 Task: Use the formula "COT" in spreadsheet "Project portfolio".
Action: Mouse moved to (331, 328)
Screenshot: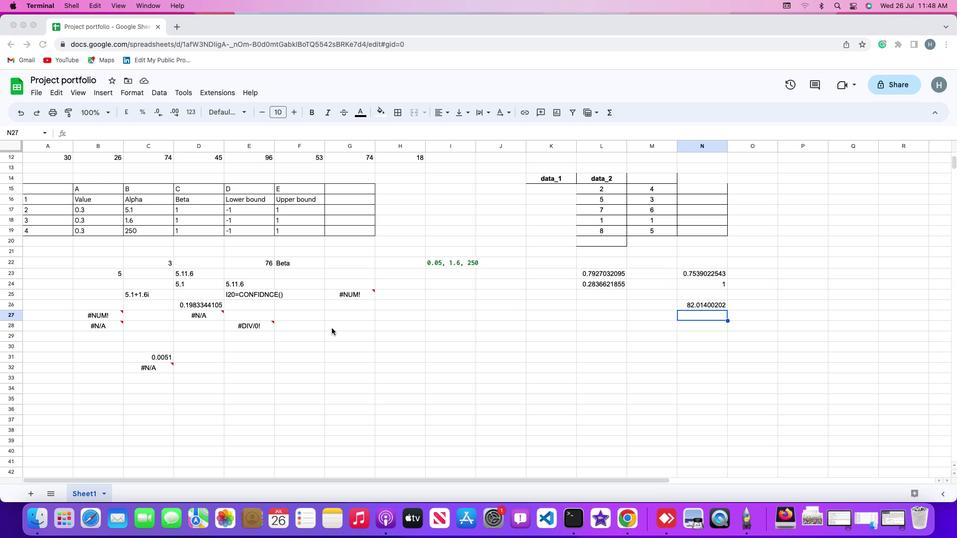 
Action: Mouse pressed left at (331, 328)
Screenshot: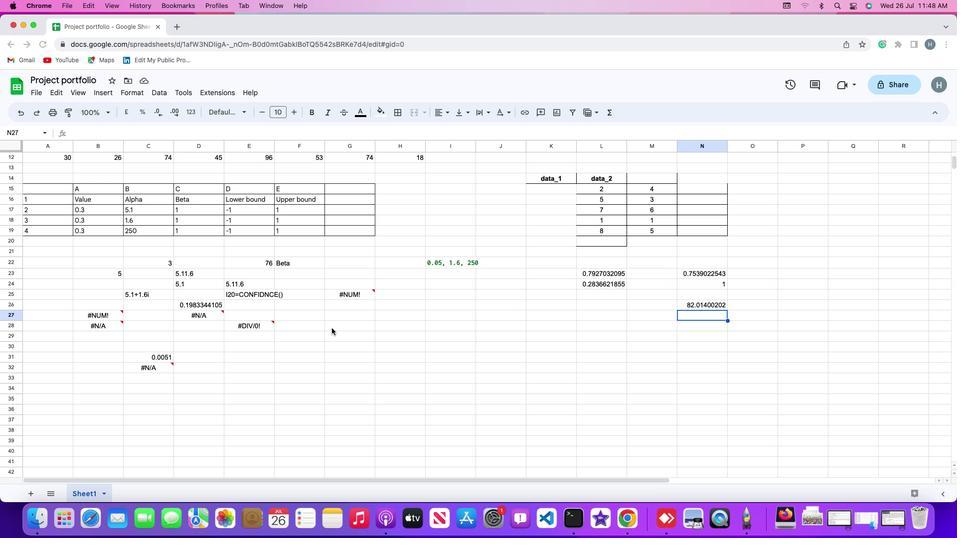 
Action: Mouse moved to (336, 326)
Screenshot: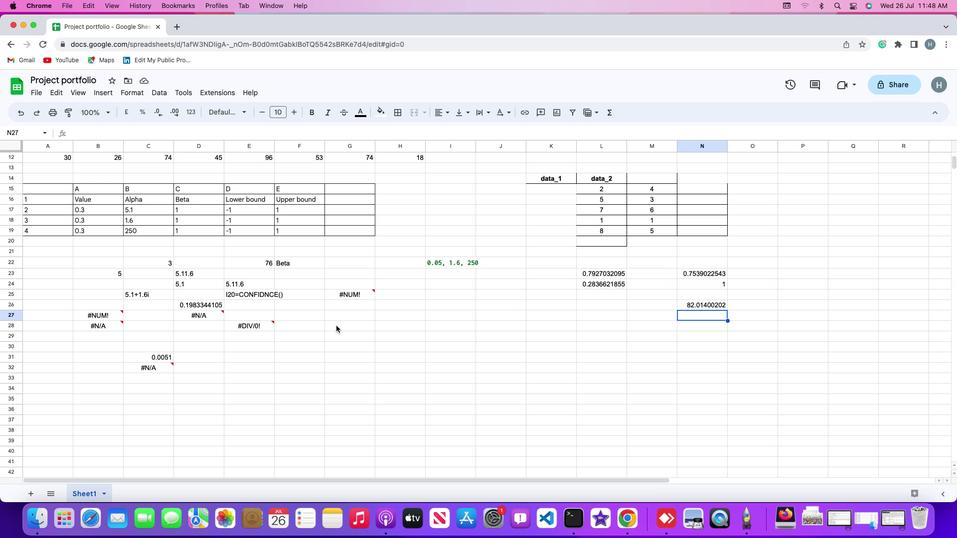
Action: Mouse pressed left at (336, 326)
Screenshot: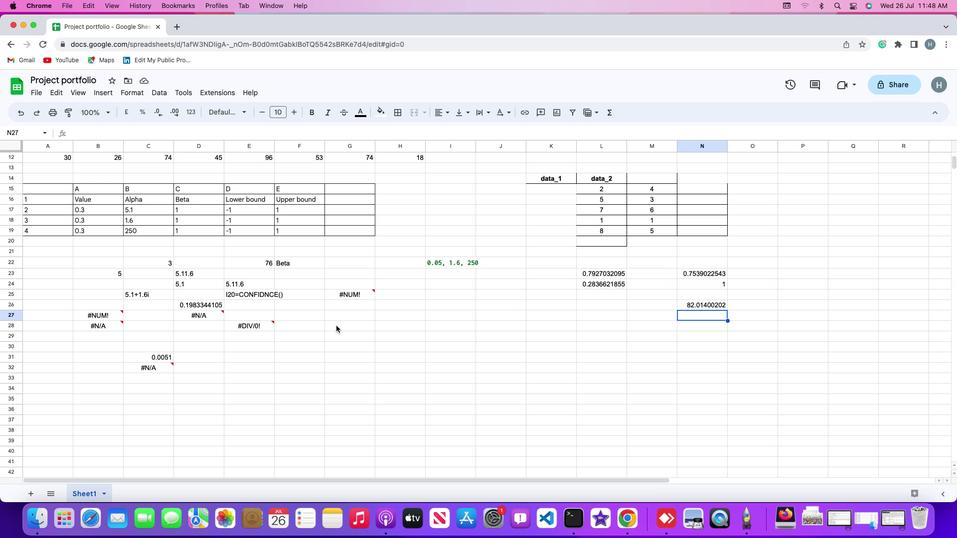 
Action: Mouse moved to (105, 92)
Screenshot: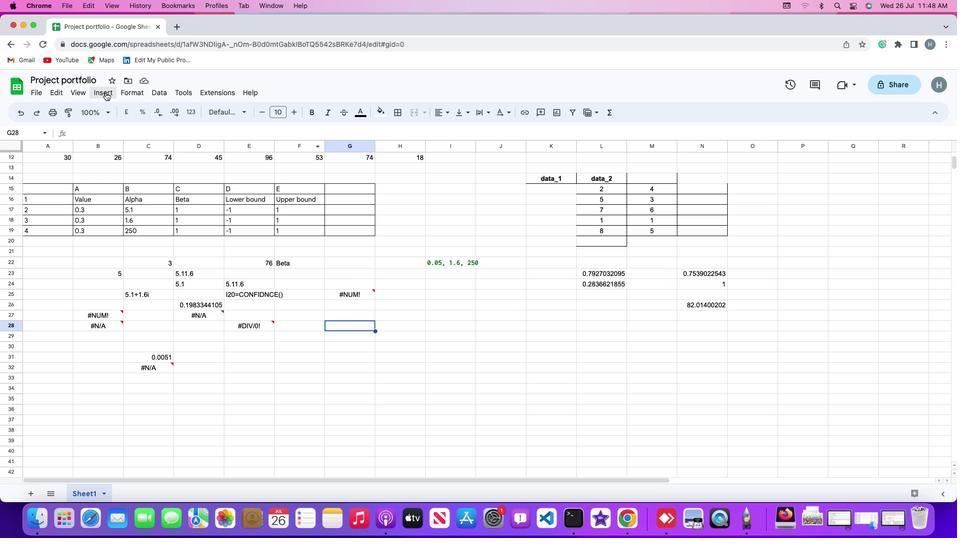 
Action: Mouse pressed left at (105, 92)
Screenshot: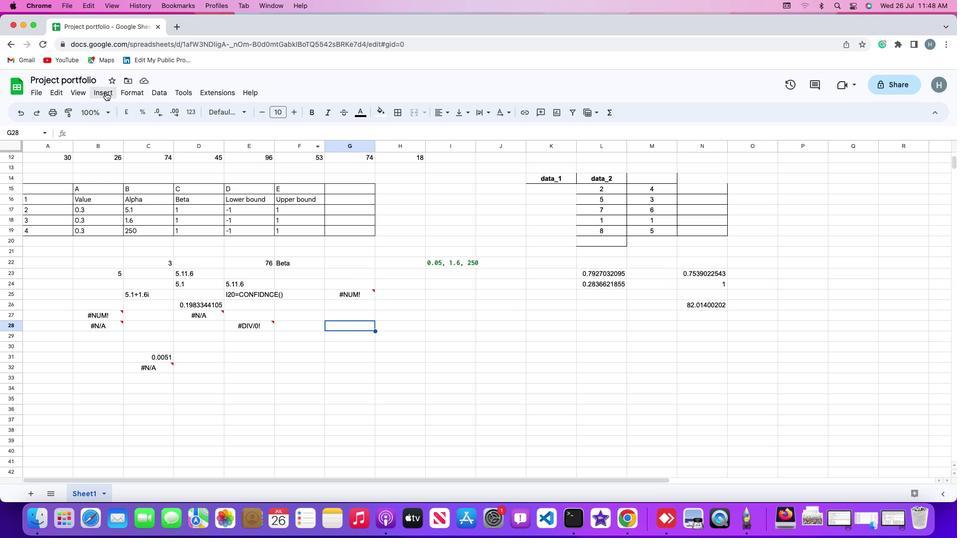 
Action: Mouse moved to (107, 254)
Screenshot: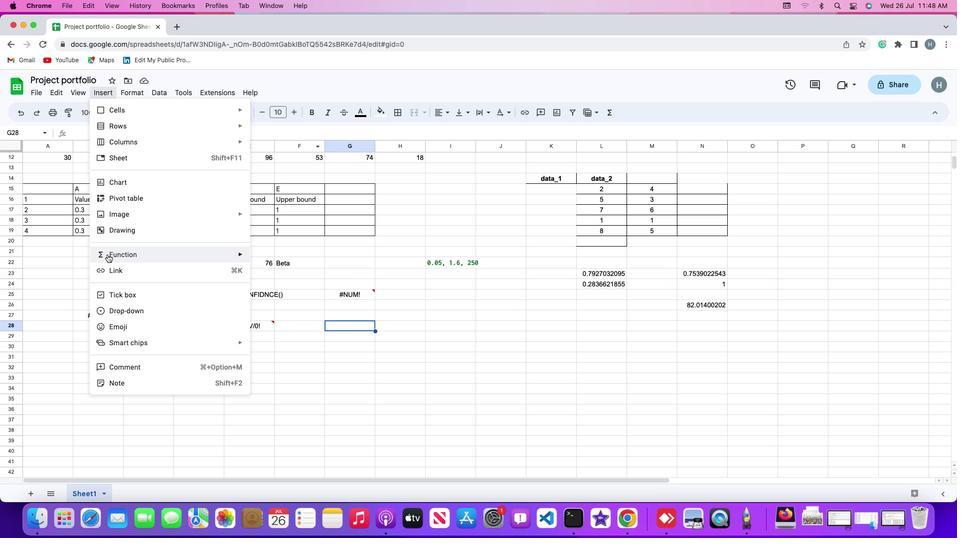 
Action: Mouse pressed left at (107, 254)
Screenshot: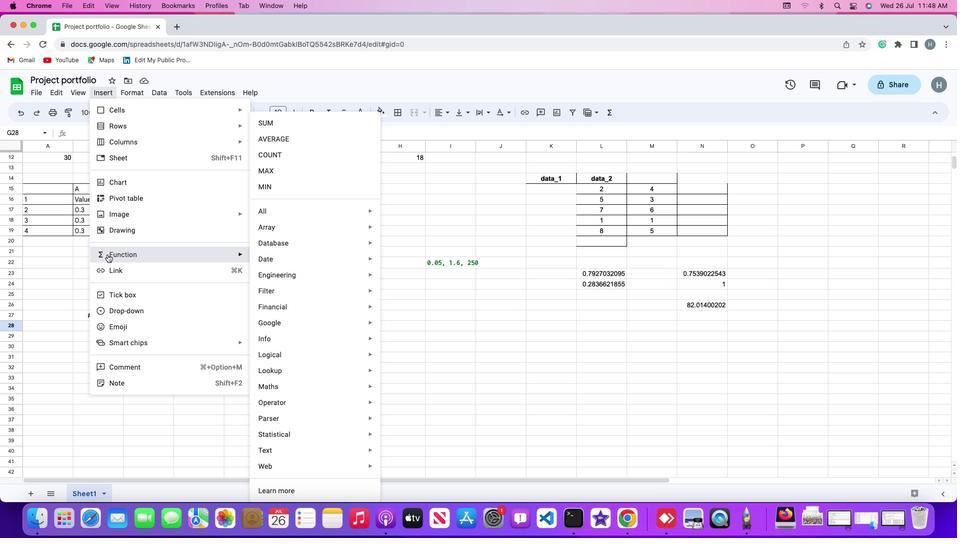 
Action: Mouse moved to (298, 207)
Screenshot: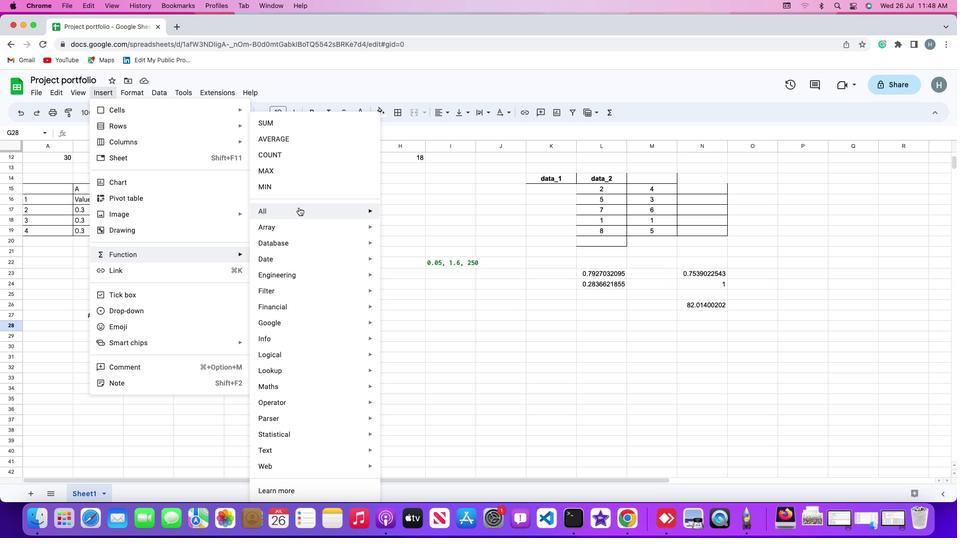 
Action: Mouse pressed left at (298, 207)
Screenshot: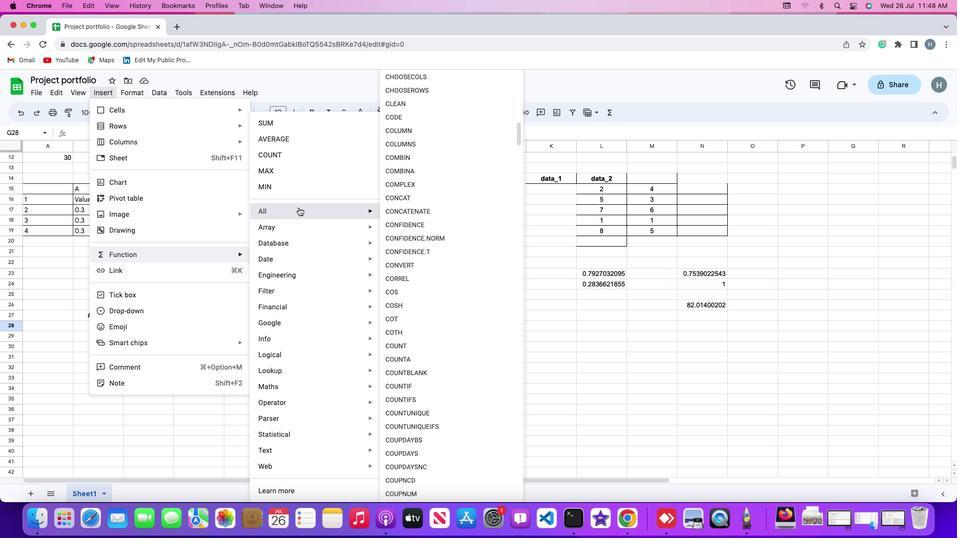 
Action: Mouse moved to (415, 322)
Screenshot: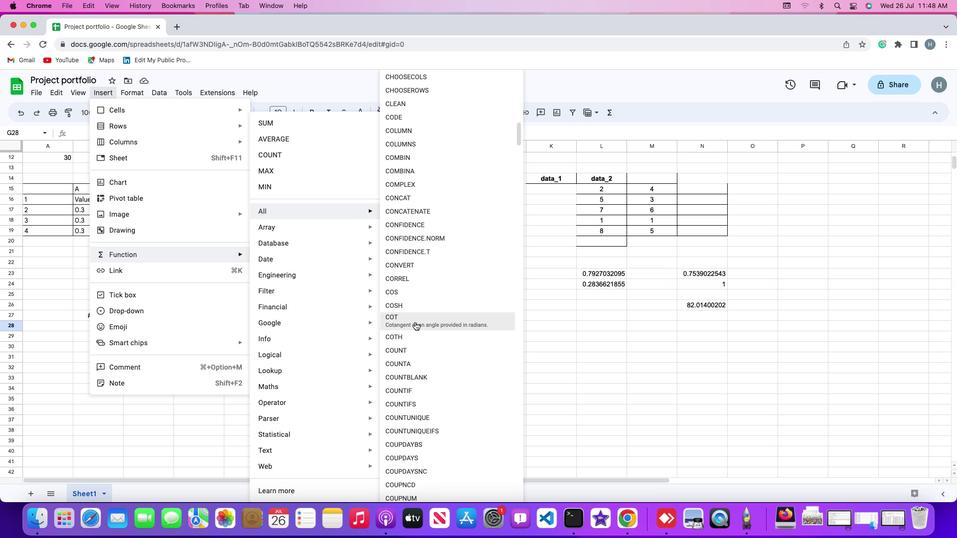 
Action: Mouse pressed left at (415, 322)
Screenshot: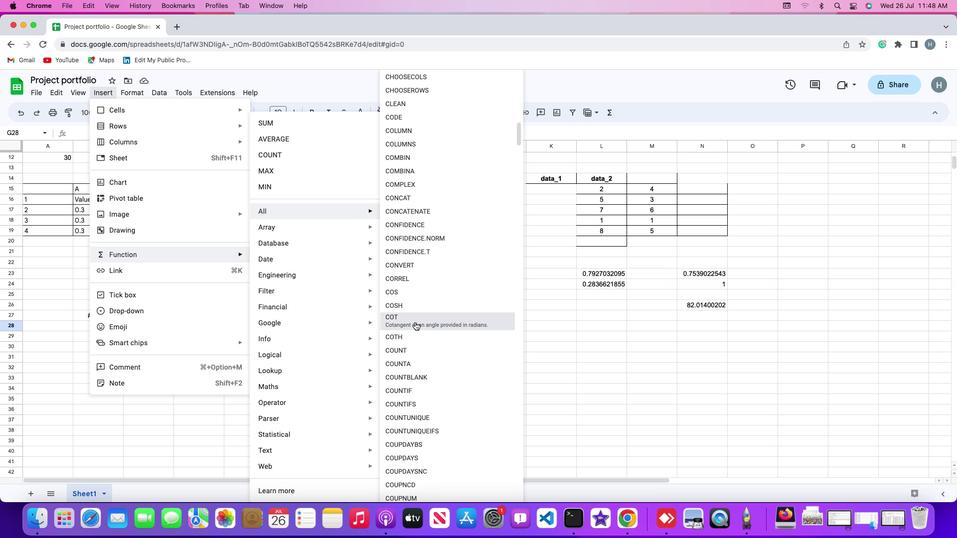 
Action: Mouse moved to (134, 212)
Screenshot: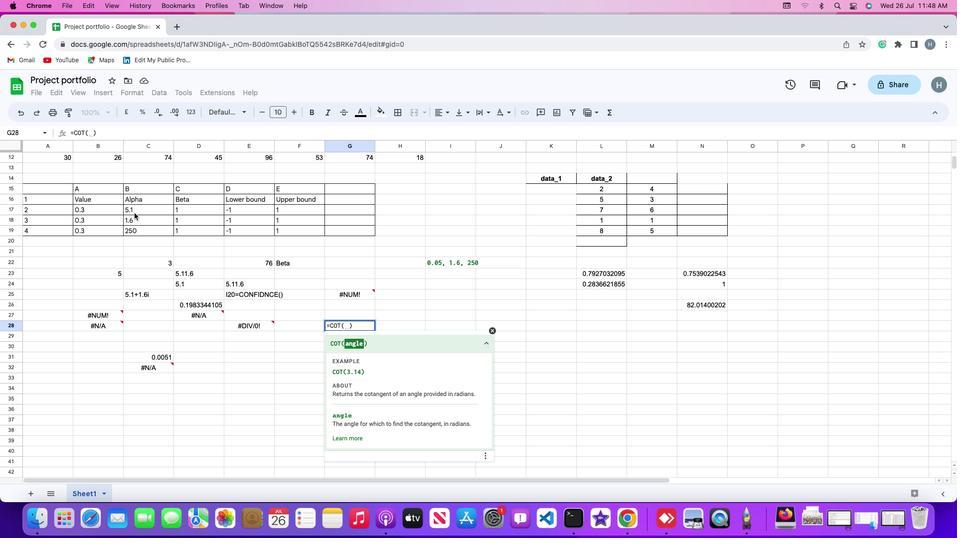 
Action: Mouse pressed left at (134, 212)
Screenshot: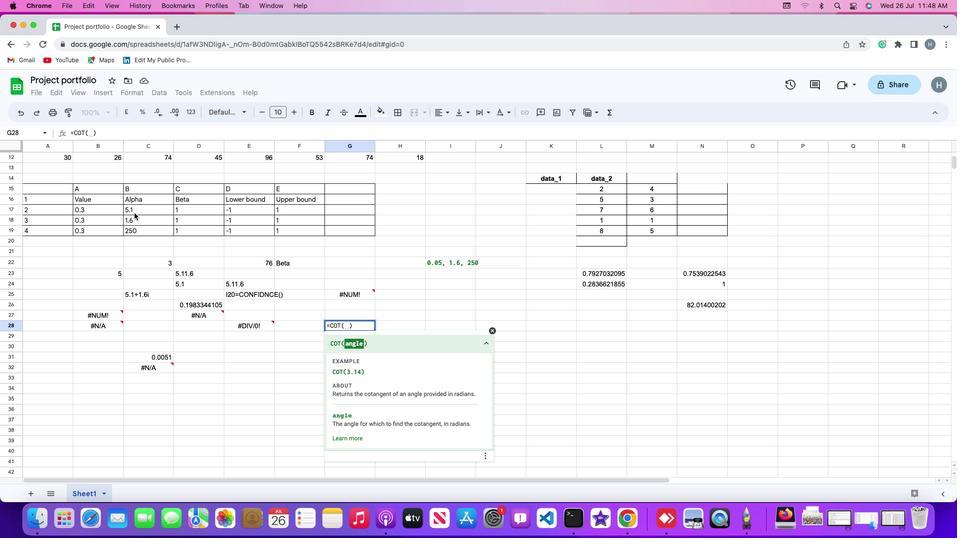 
Action: Key pressed Key.enter
Screenshot: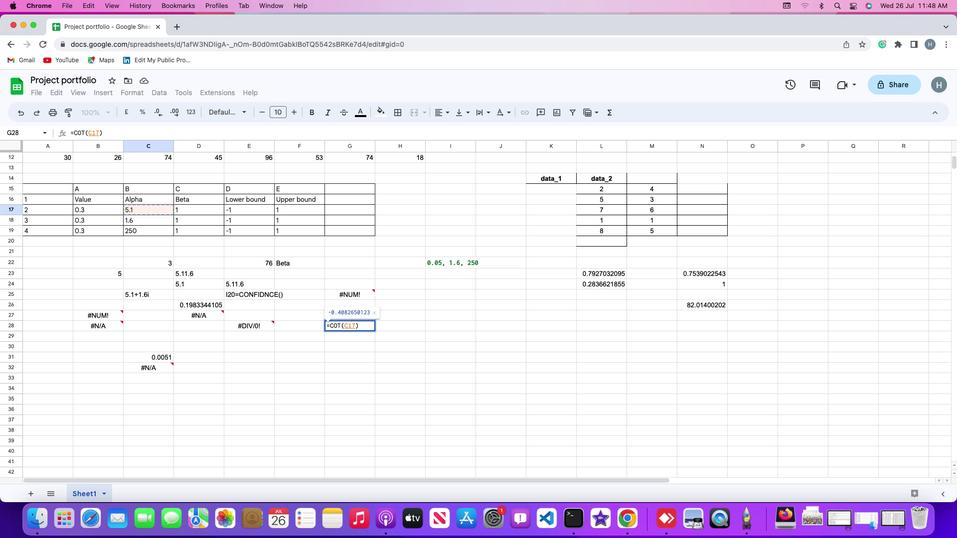 
